 Task: Change the motion vector precision of the Dirac video decoder using libschroedinger to 1/2.
Action: Mouse moved to (97, 14)
Screenshot: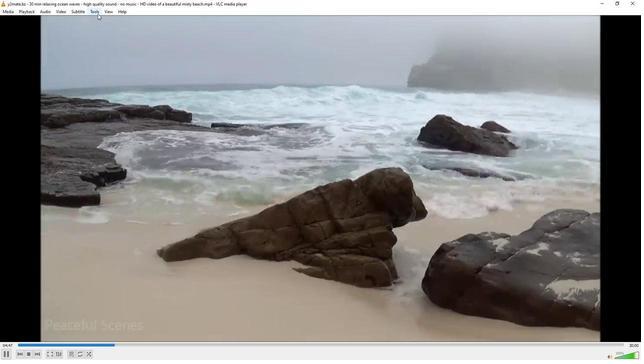 
Action: Mouse pressed left at (97, 14)
Screenshot: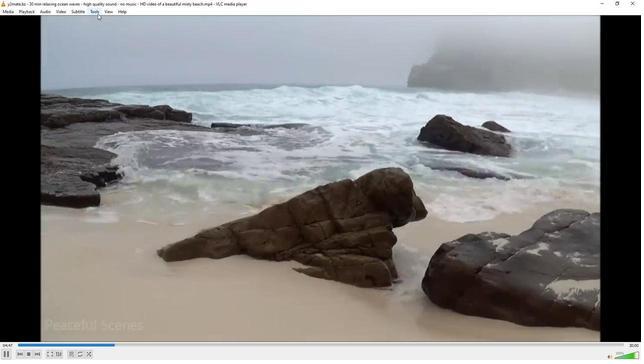 
Action: Mouse moved to (107, 91)
Screenshot: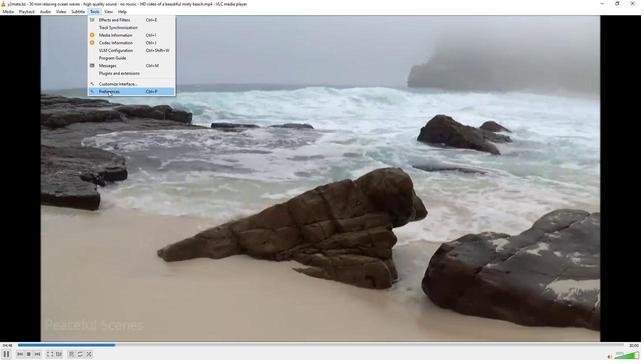 
Action: Mouse pressed left at (107, 91)
Screenshot: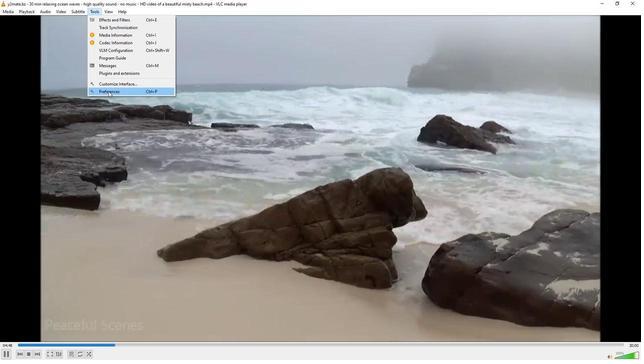 
Action: Mouse moved to (75, 281)
Screenshot: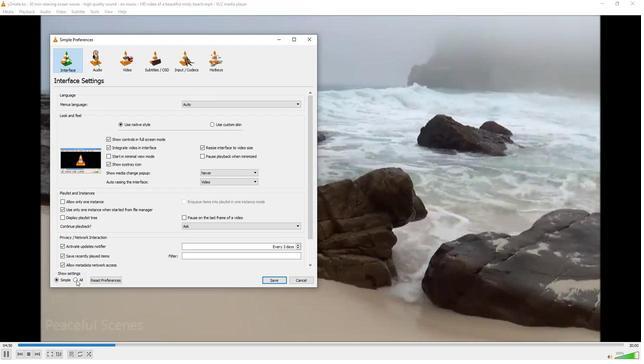 
Action: Mouse pressed left at (75, 281)
Screenshot: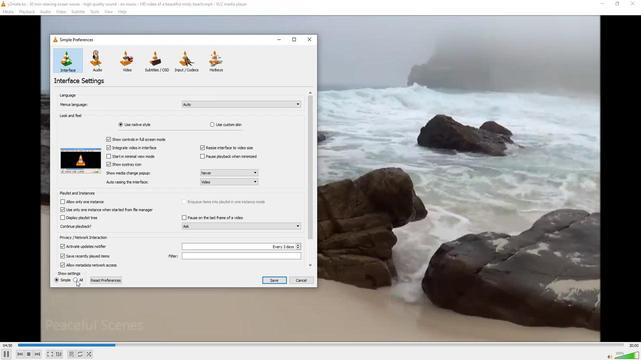 
Action: Mouse moved to (65, 213)
Screenshot: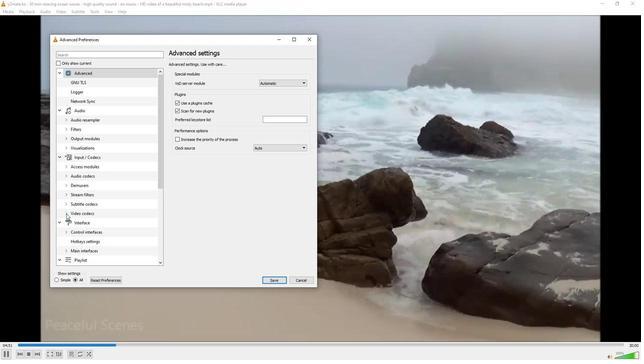 
Action: Mouse pressed left at (65, 213)
Screenshot: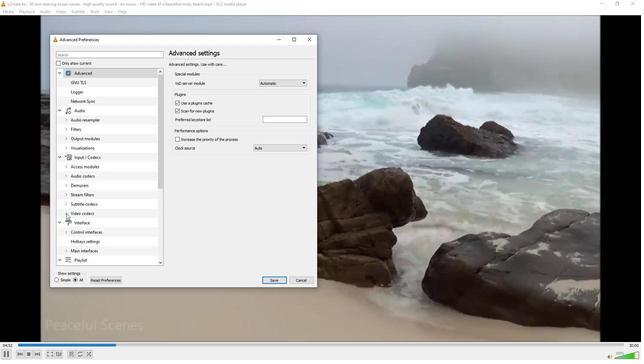 
Action: Mouse moved to (78, 261)
Screenshot: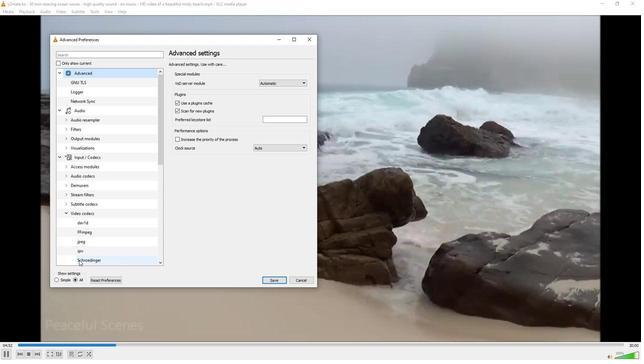 
Action: Mouse pressed left at (78, 261)
Screenshot: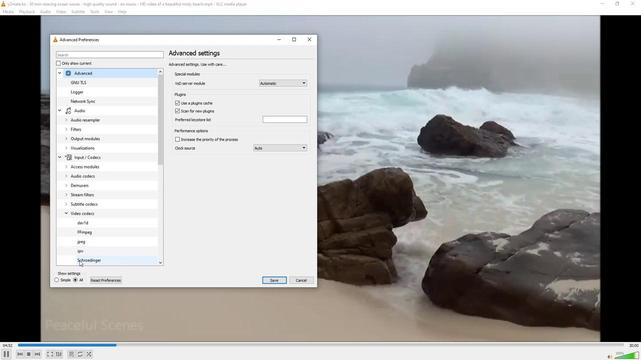 
Action: Mouse moved to (282, 171)
Screenshot: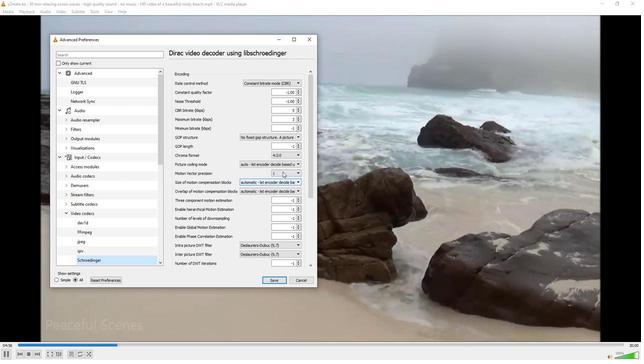 
Action: Mouse pressed left at (282, 171)
Screenshot: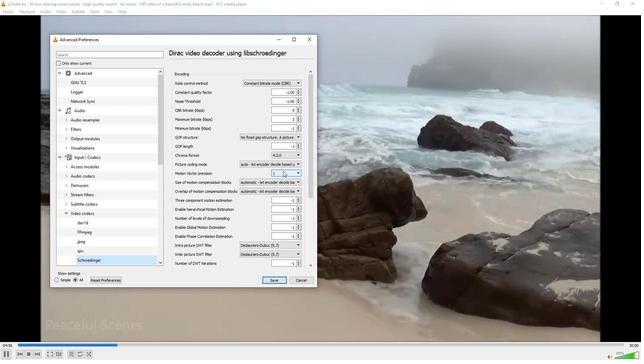 
Action: Mouse moved to (280, 182)
Screenshot: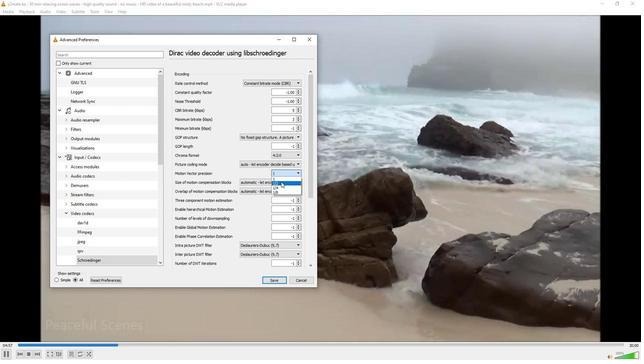 
Action: Mouse pressed left at (280, 182)
Screenshot: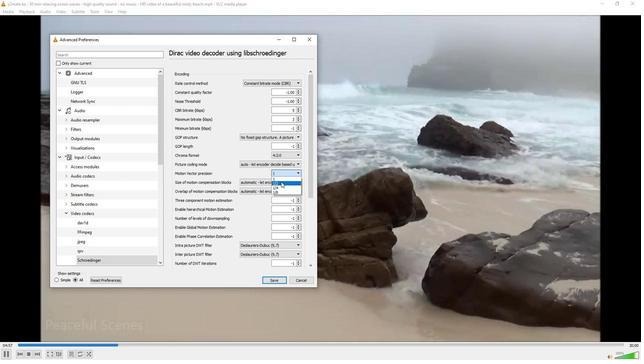 
Action: Mouse moved to (280, 182)
Screenshot: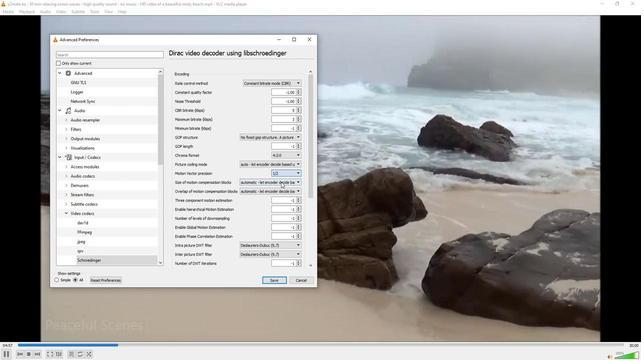 
